 Task: In the  document Victoria ,change text color to 'Dark Purple' Insert the mentioned shape above the text 'Star'. Change color of the shape to  OrangeChange shape height to  1.2
Action: Mouse moved to (363, 134)
Screenshot: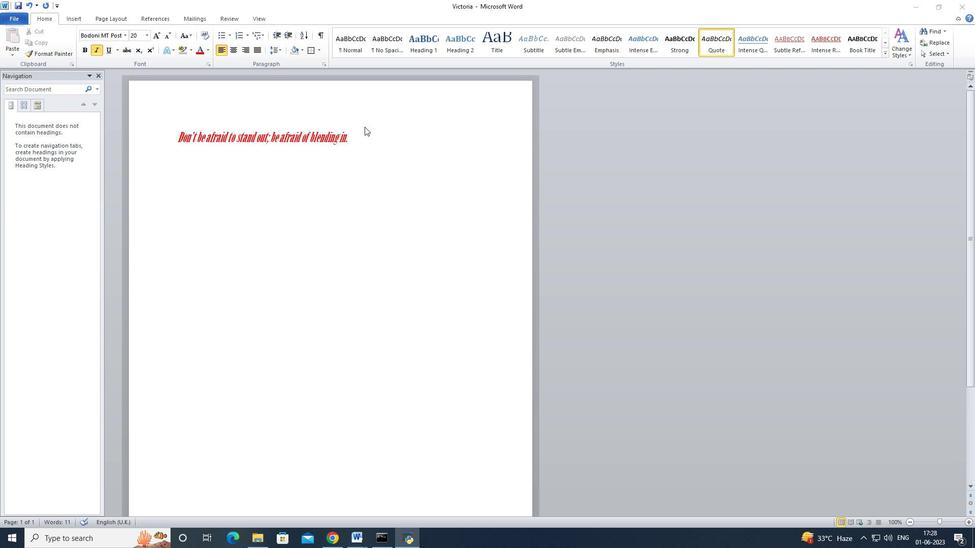 
Action: Mouse pressed left at (363, 134)
Screenshot: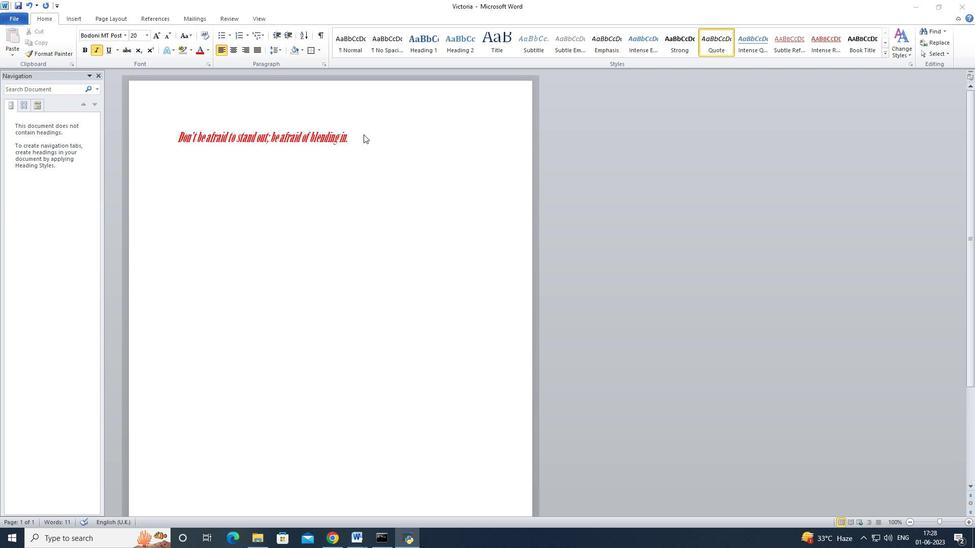 
Action: Mouse moved to (368, 145)
Screenshot: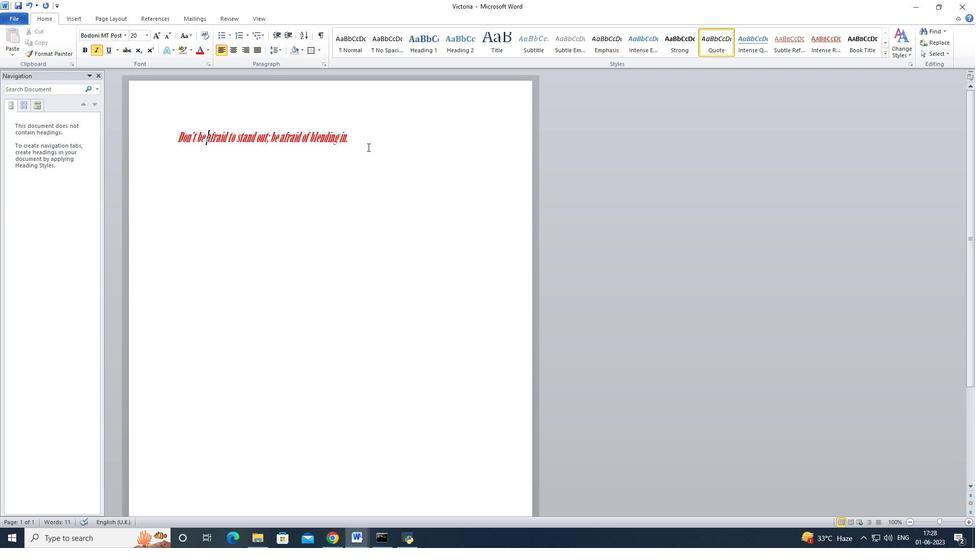 
Action: Mouse pressed left at (368, 145)
Screenshot: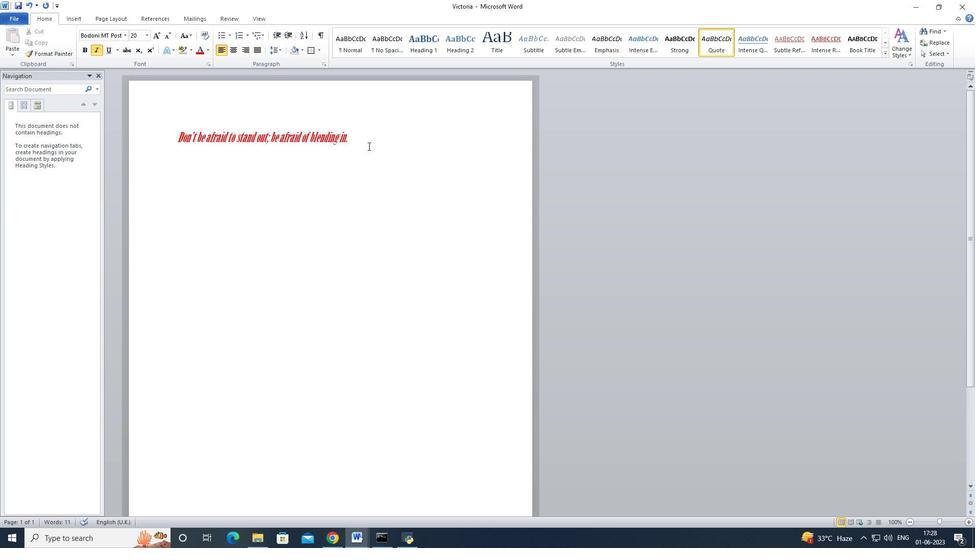 
Action: Mouse moved to (206, 48)
Screenshot: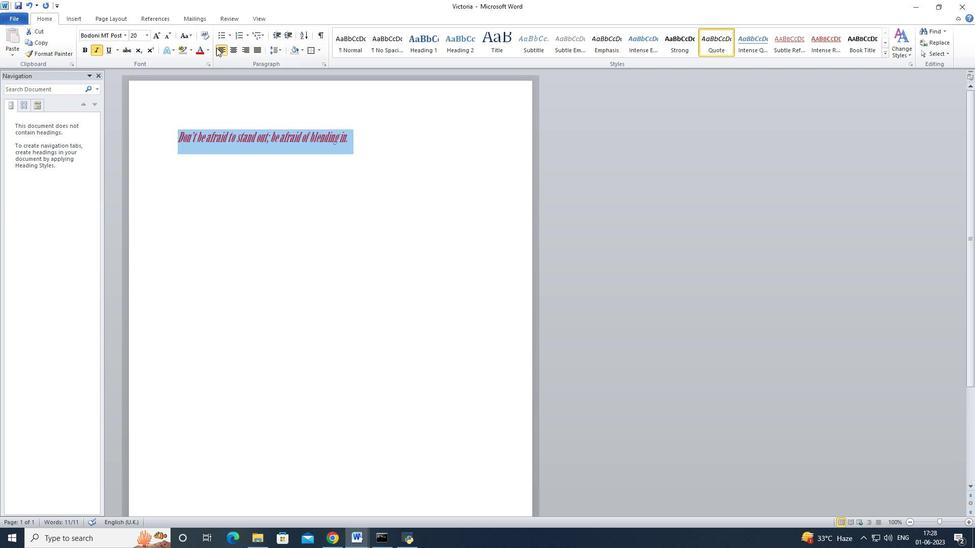 
Action: Mouse pressed left at (206, 48)
Screenshot: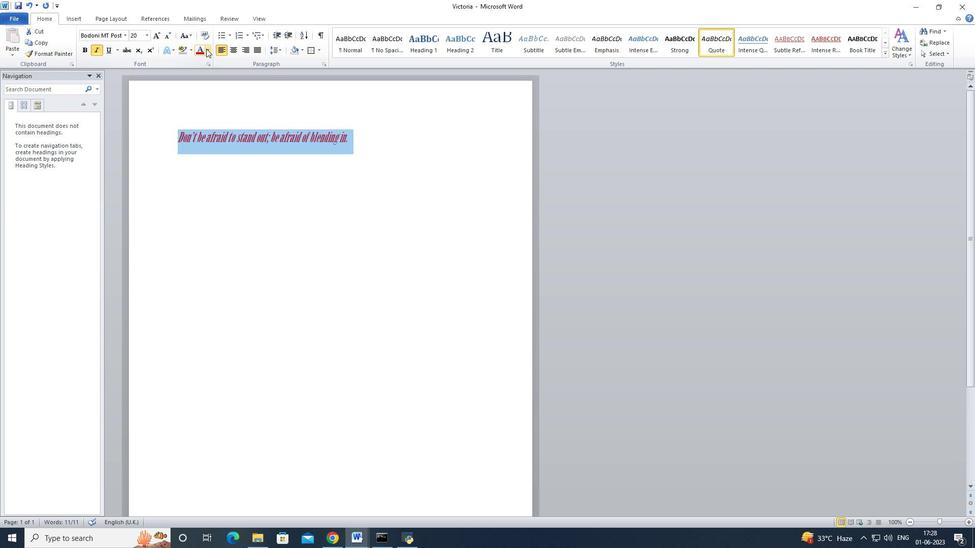
Action: Mouse moved to (260, 119)
Screenshot: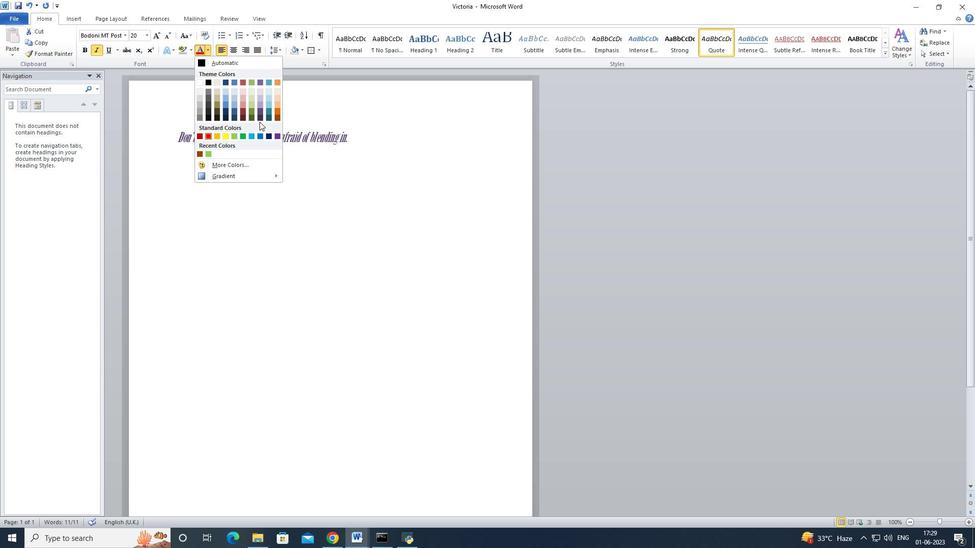
Action: Mouse pressed left at (260, 119)
Screenshot: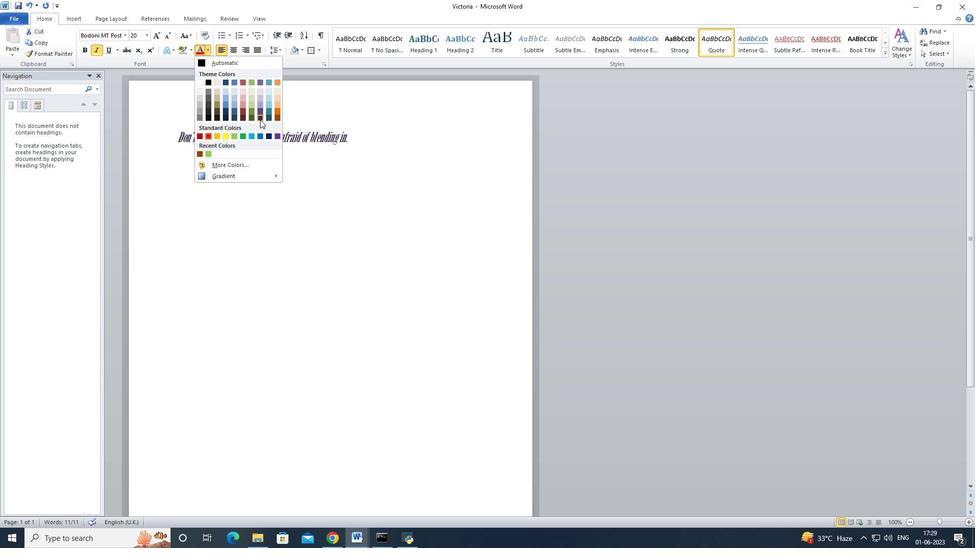 
Action: Mouse moved to (259, 189)
Screenshot: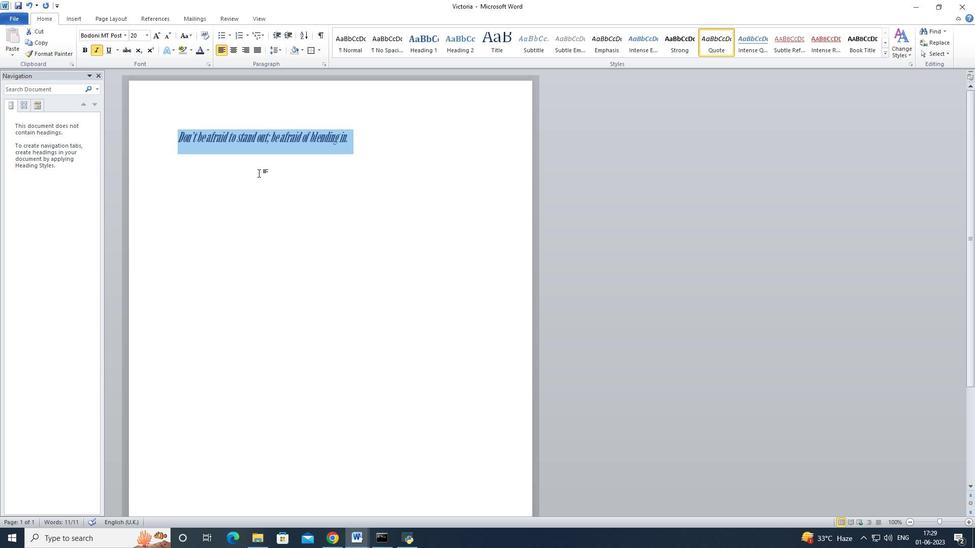 
Action: Mouse pressed left at (259, 189)
Screenshot: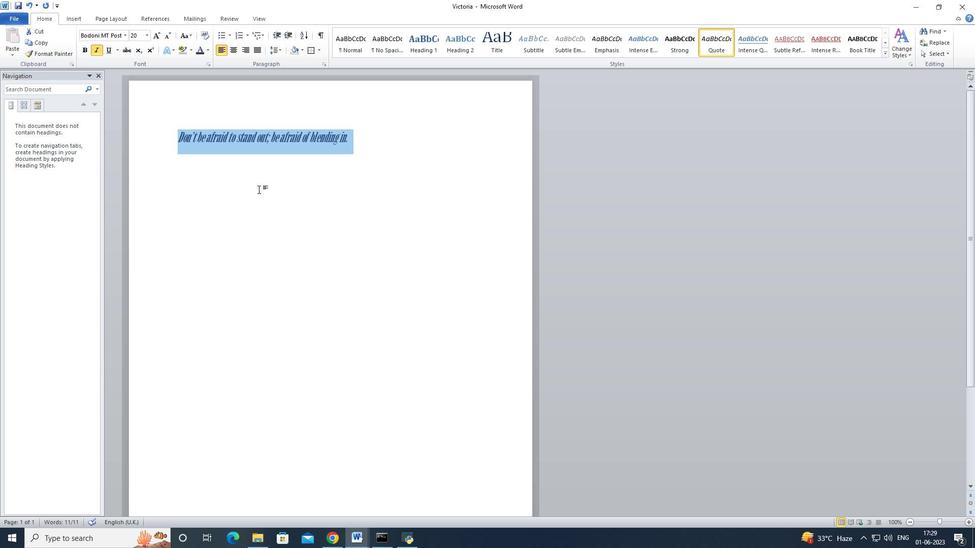
Action: Mouse moved to (354, 139)
Screenshot: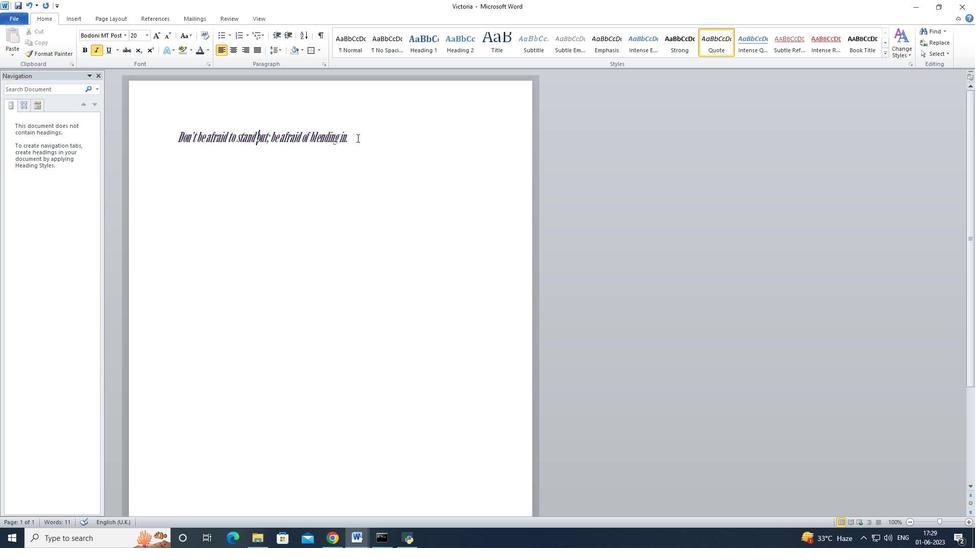 
Action: Mouse pressed left at (354, 139)
Screenshot: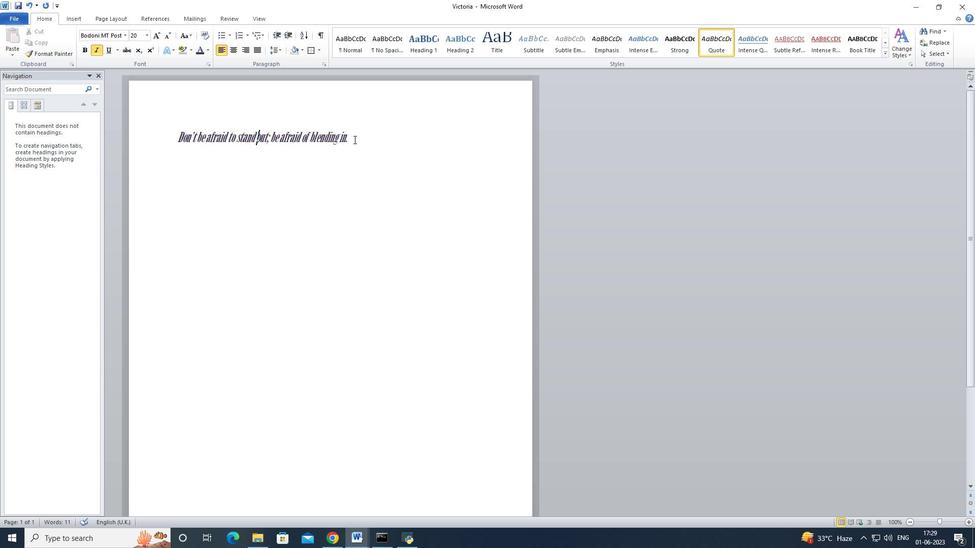 
Action: Mouse moved to (177, 135)
Screenshot: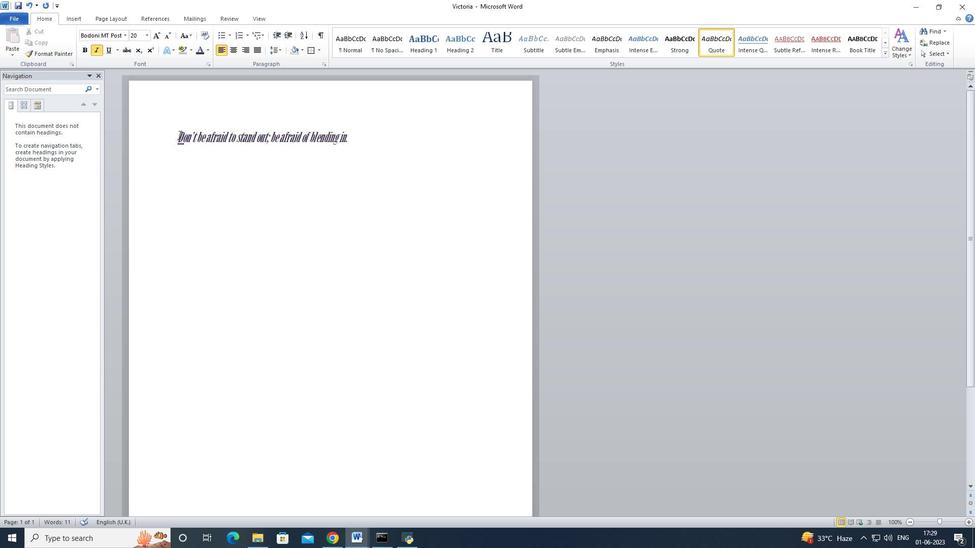 
Action: Mouse pressed left at (177, 135)
Screenshot: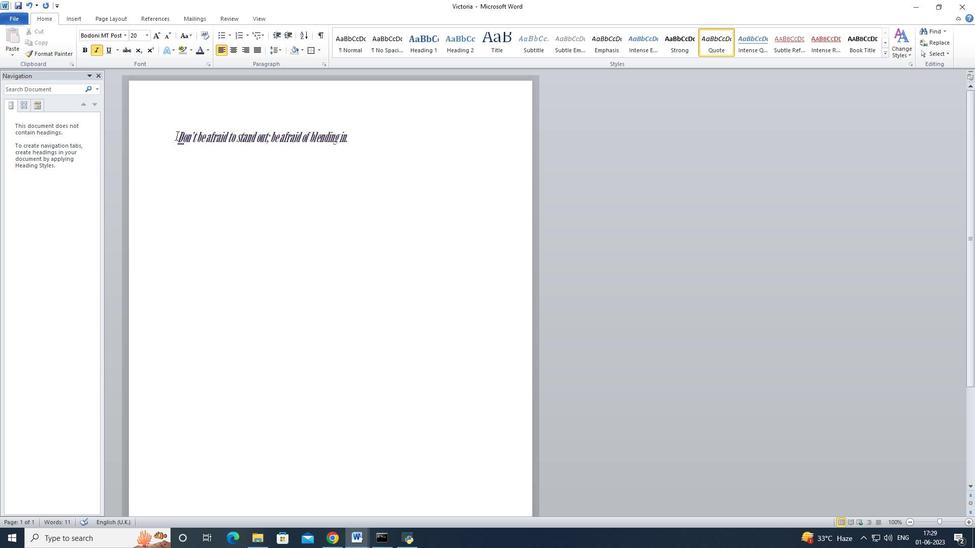 
Action: Mouse moved to (73, 18)
Screenshot: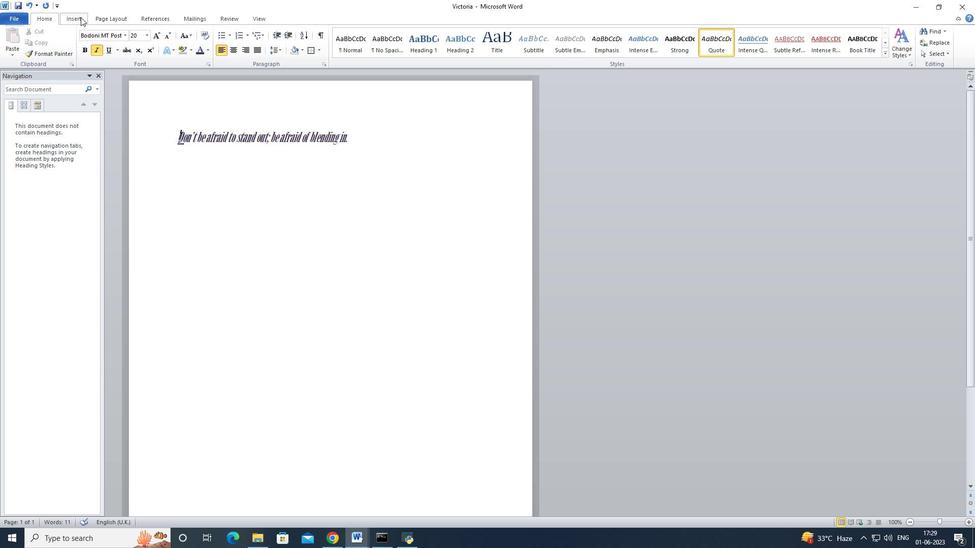 
Action: Mouse pressed left at (73, 18)
Screenshot: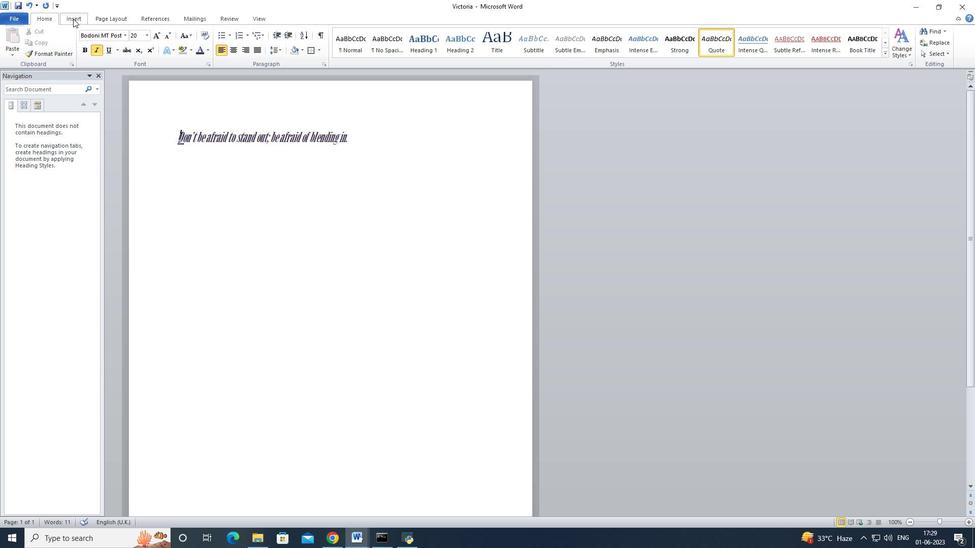 
Action: Mouse moved to (148, 42)
Screenshot: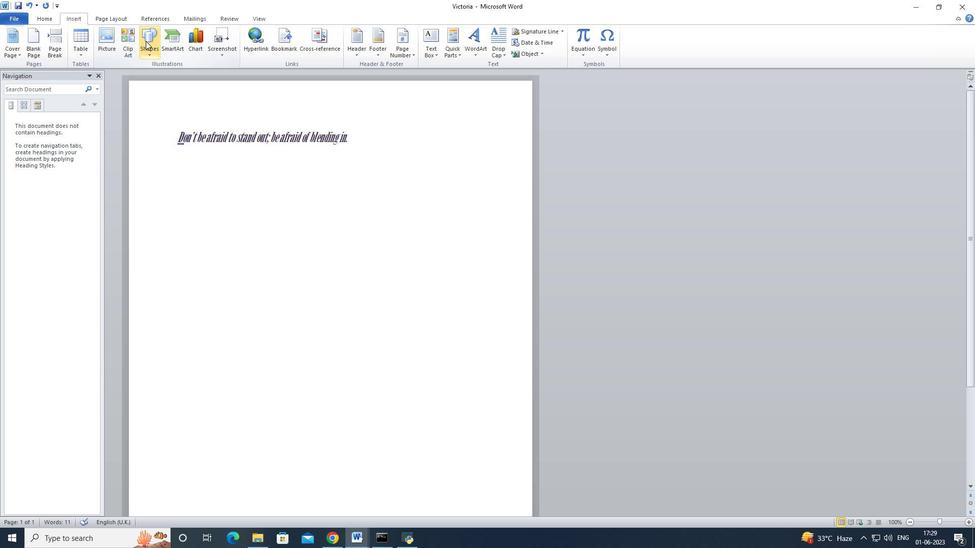 
Action: Mouse pressed left at (148, 42)
Screenshot: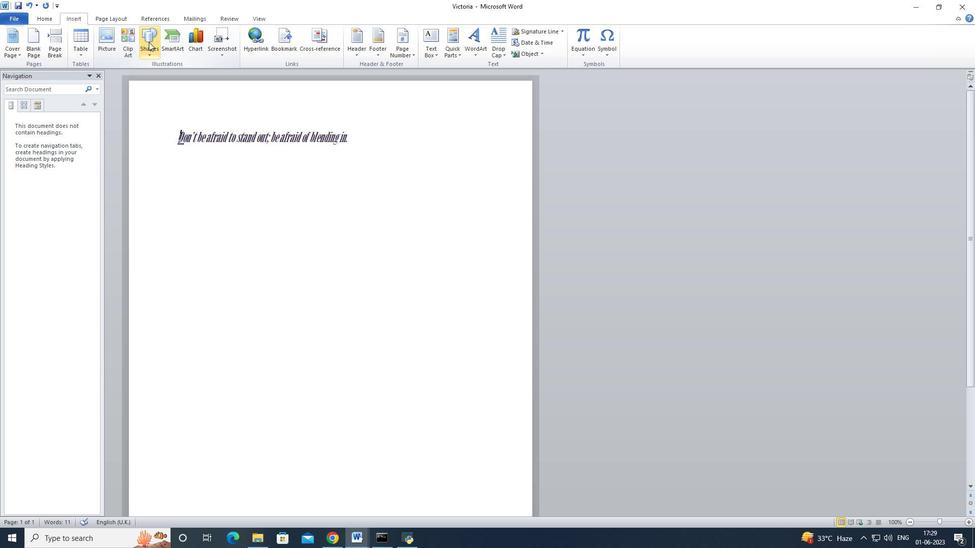 
Action: Mouse moved to (178, 293)
Screenshot: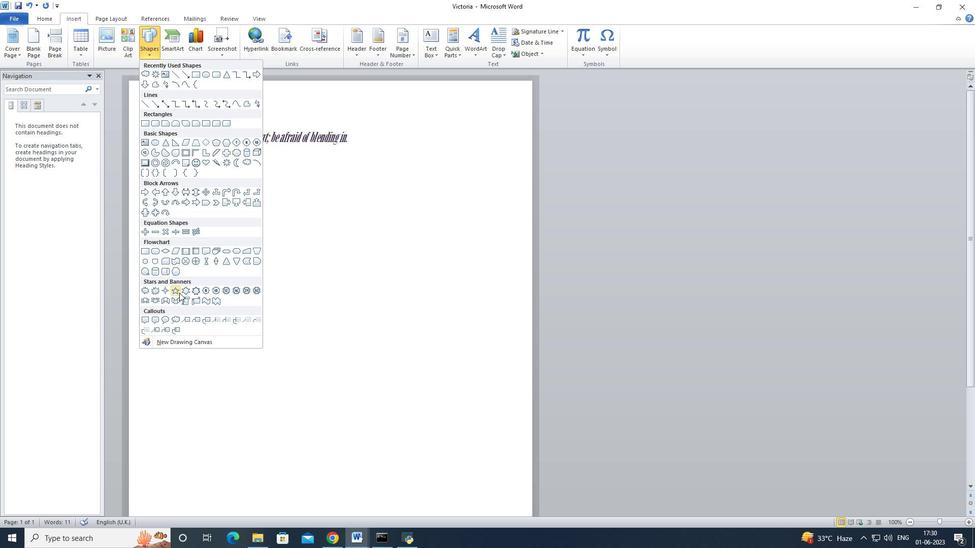 
Action: Mouse pressed left at (178, 293)
Screenshot: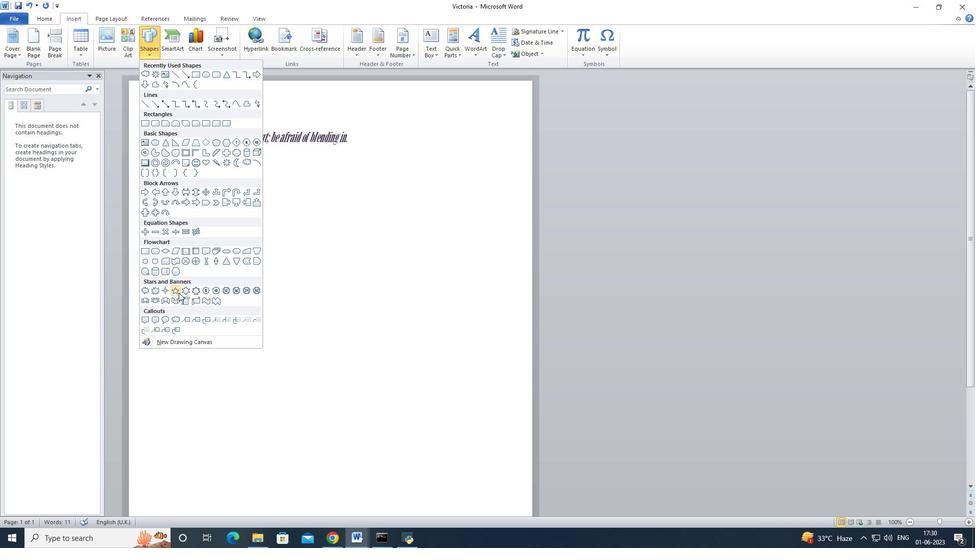 
Action: Mouse moved to (152, 116)
Screenshot: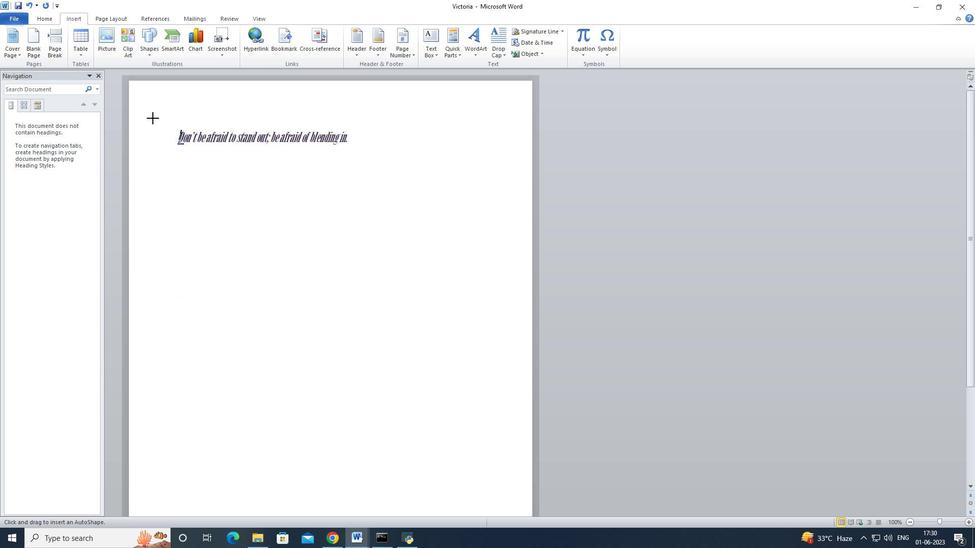 
Action: Mouse pressed left at (152, 116)
Screenshot: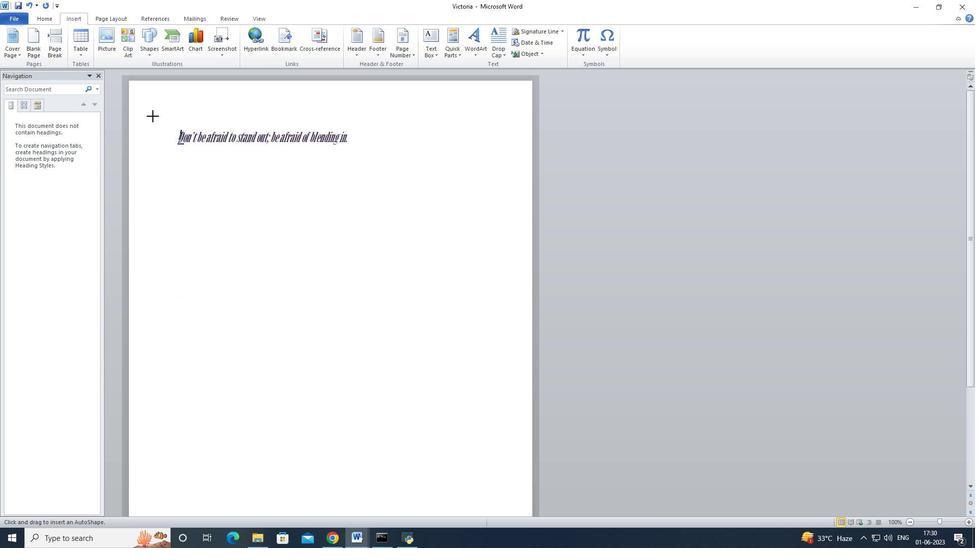 
Action: Mouse moved to (380, 30)
Screenshot: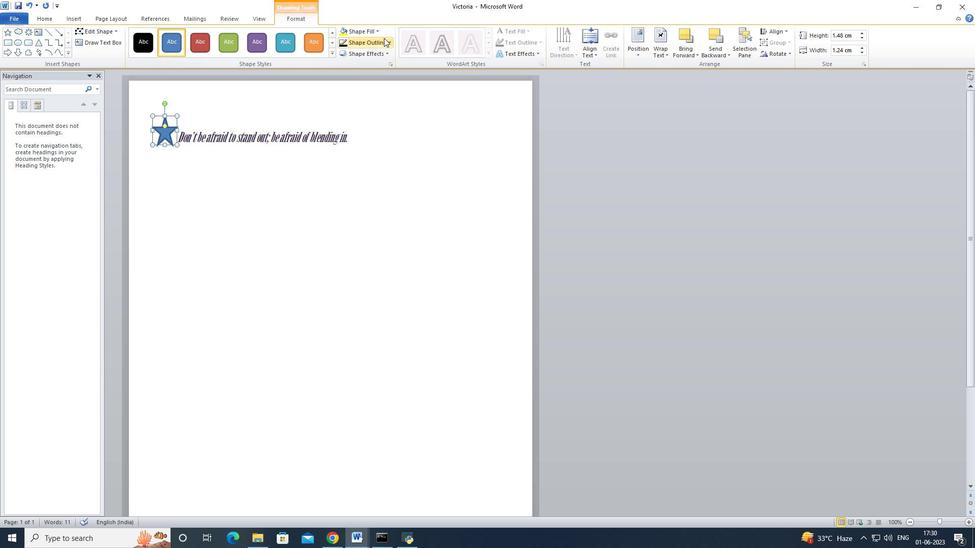 
Action: Mouse pressed left at (380, 30)
Screenshot: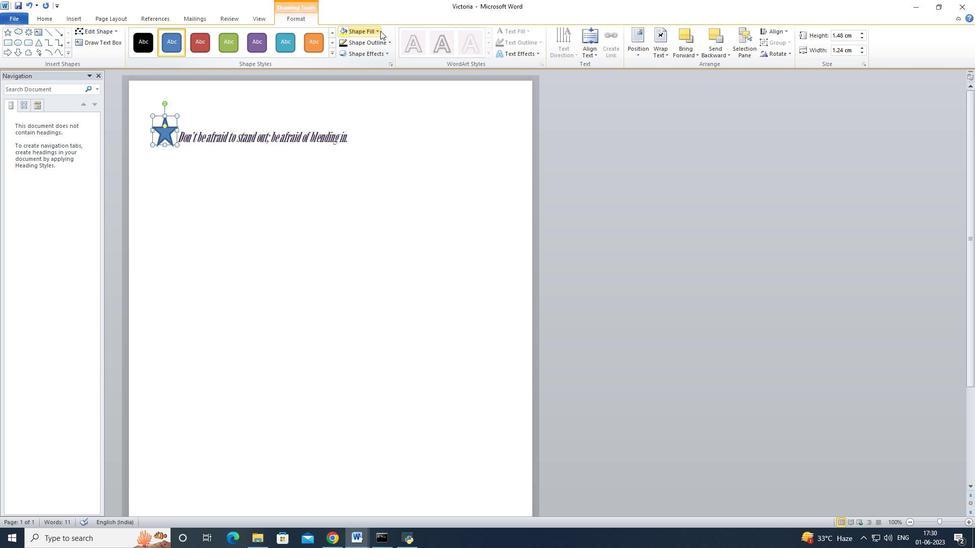 
Action: Mouse moved to (420, 51)
Screenshot: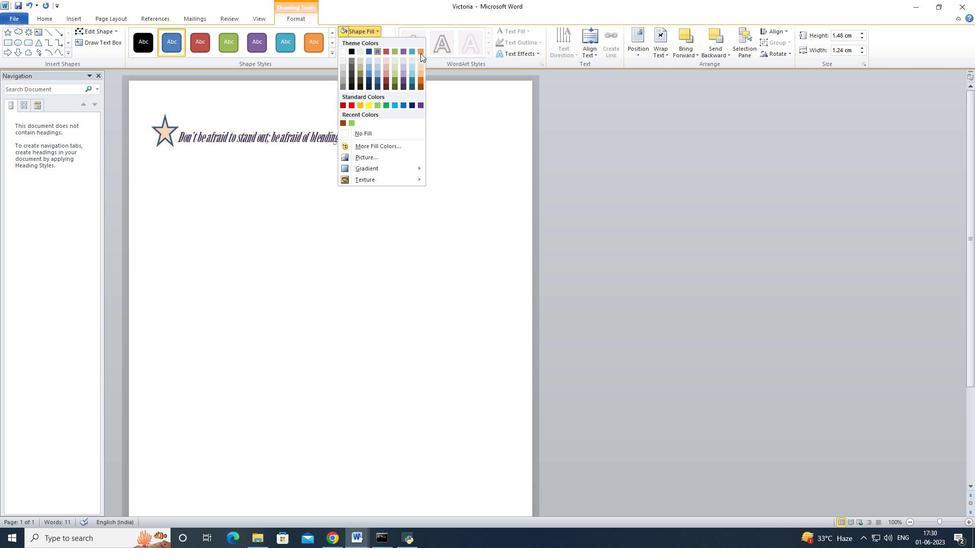 
Action: Mouse pressed left at (420, 51)
Screenshot: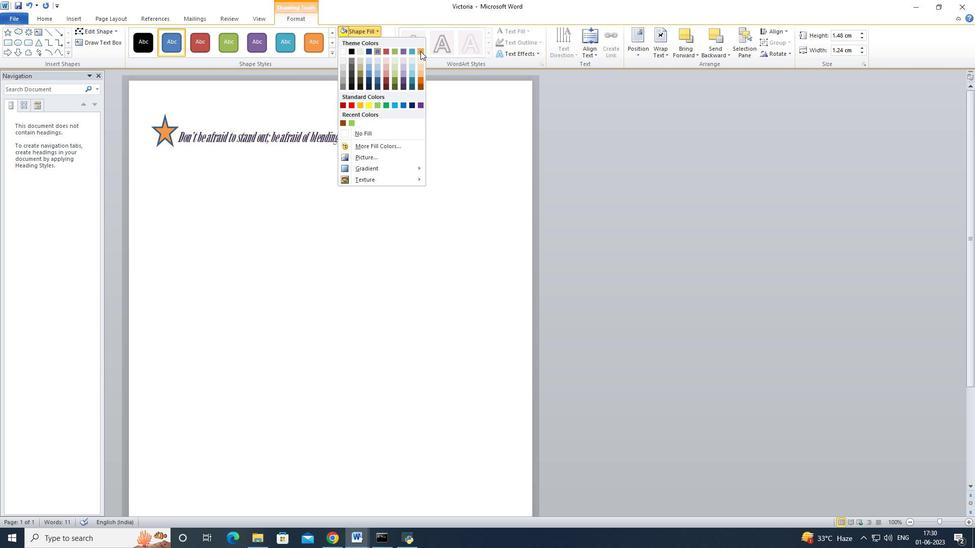
Action: Mouse moved to (851, 36)
Screenshot: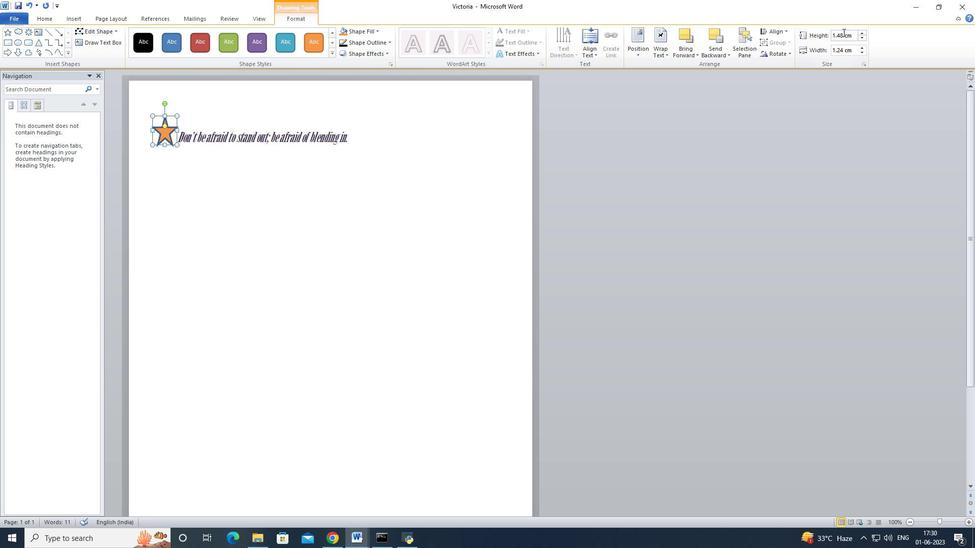 
Action: Mouse pressed left at (851, 36)
Screenshot: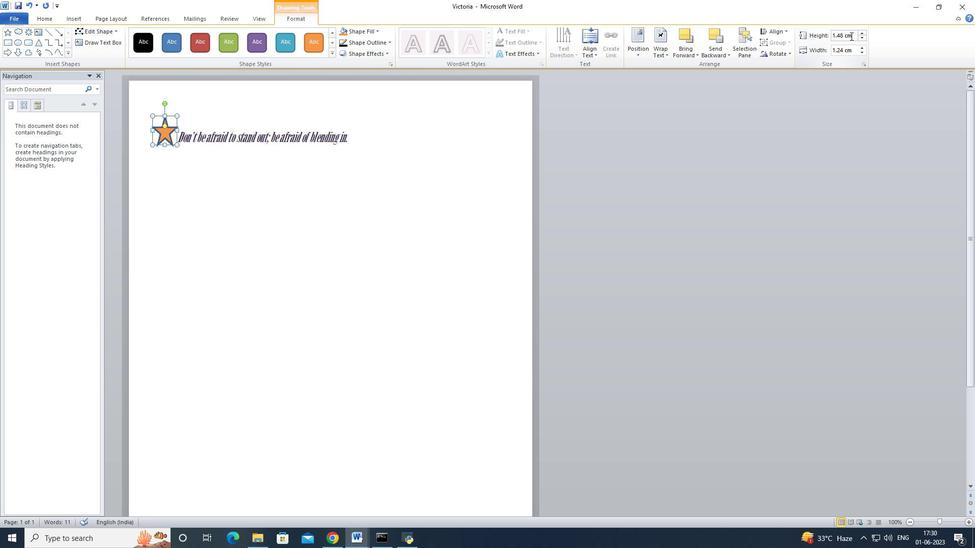 
Action: Mouse moved to (831, 37)
Screenshot: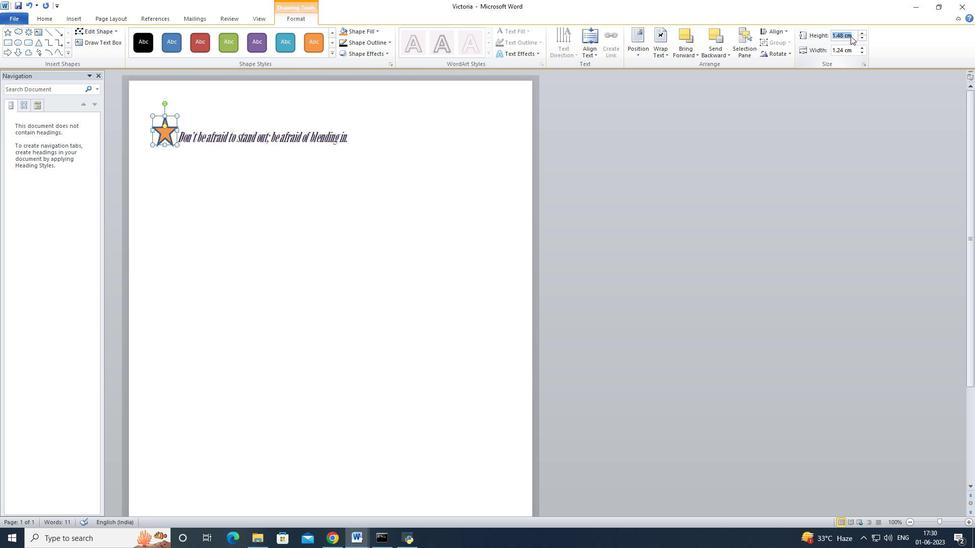 
Action: Mouse pressed left at (831, 37)
Screenshot: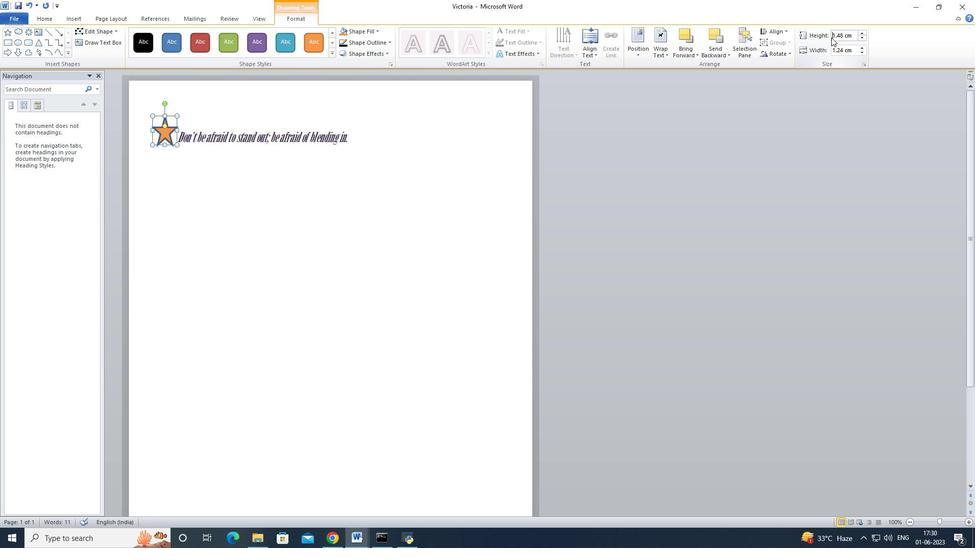 
Action: Mouse moved to (855, 37)
Screenshot: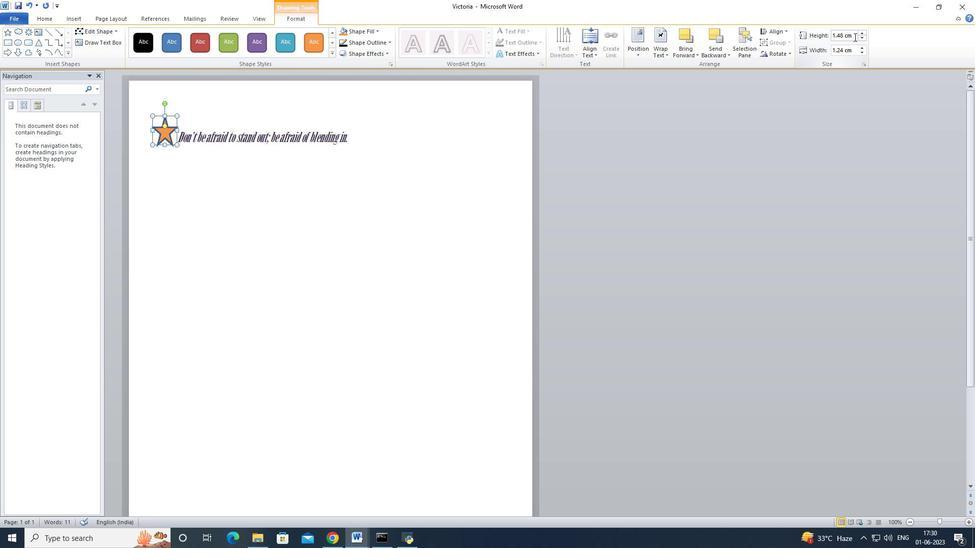 
Action: Mouse pressed left at (855, 37)
Screenshot: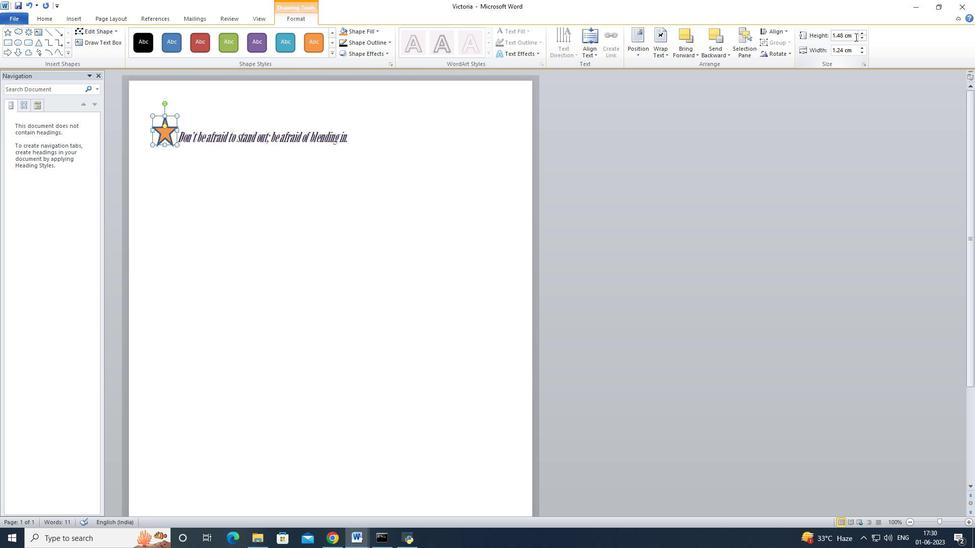 
Action: Mouse moved to (855, 39)
Screenshot: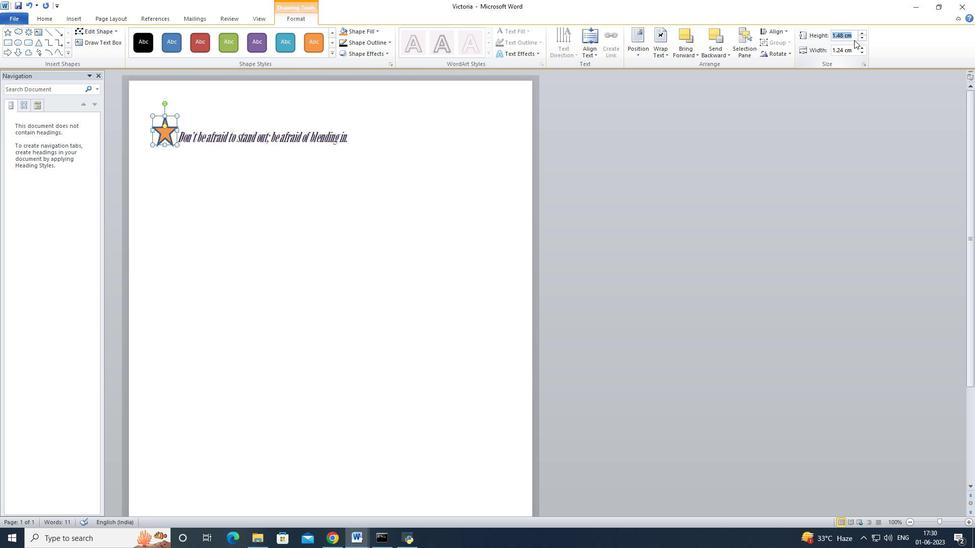 
Action: Key pressed 1.2<Key.enter>
Screenshot: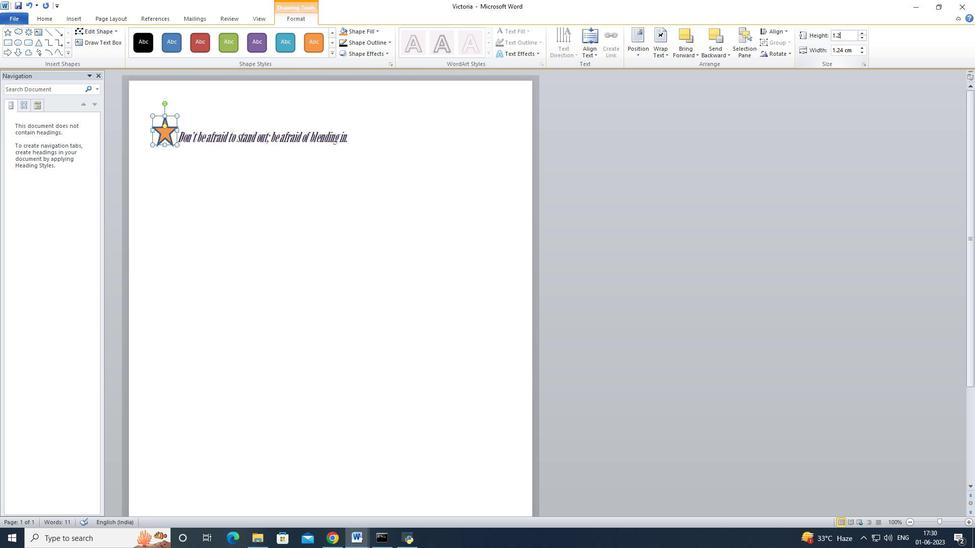 
Action: Mouse moved to (394, 147)
Screenshot: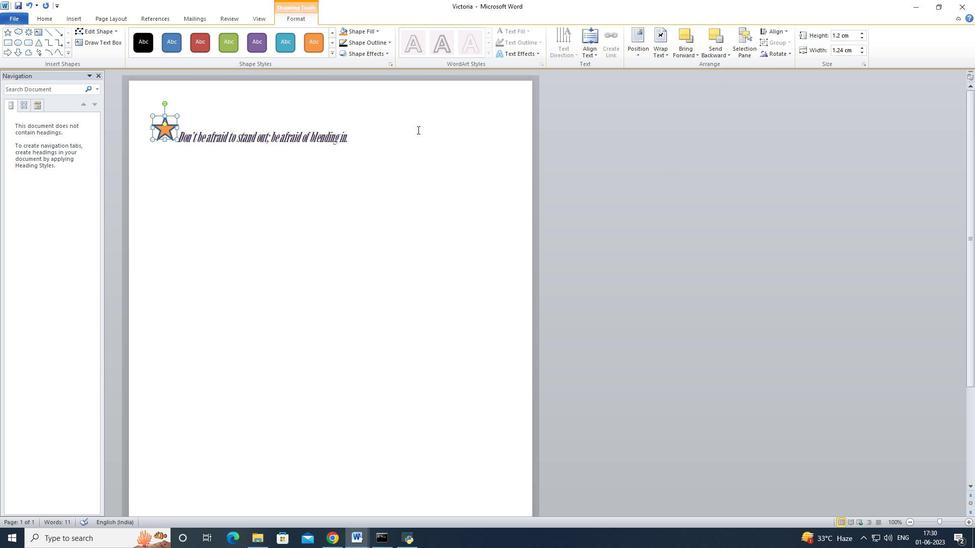 
Action: Mouse pressed left at (394, 147)
Screenshot: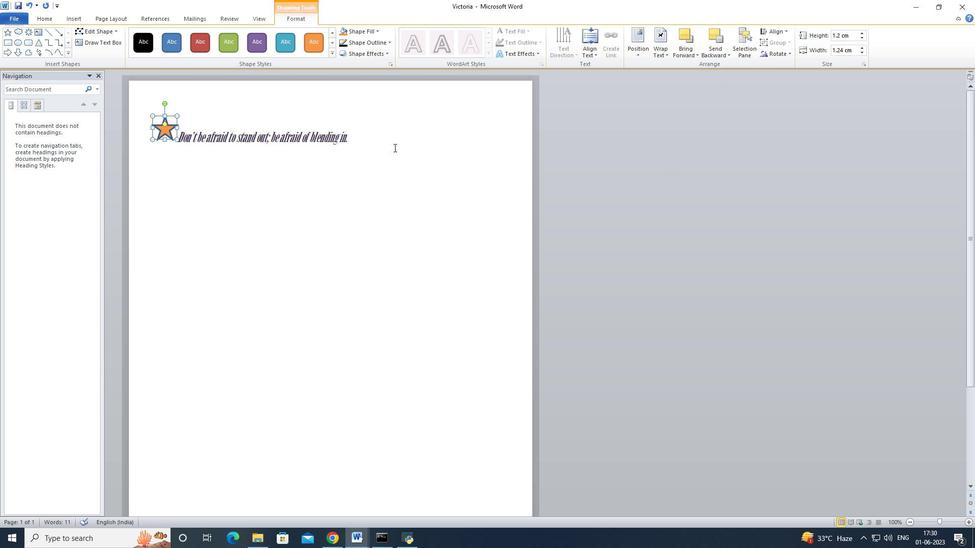 
Action: Mouse moved to (346, 194)
Screenshot: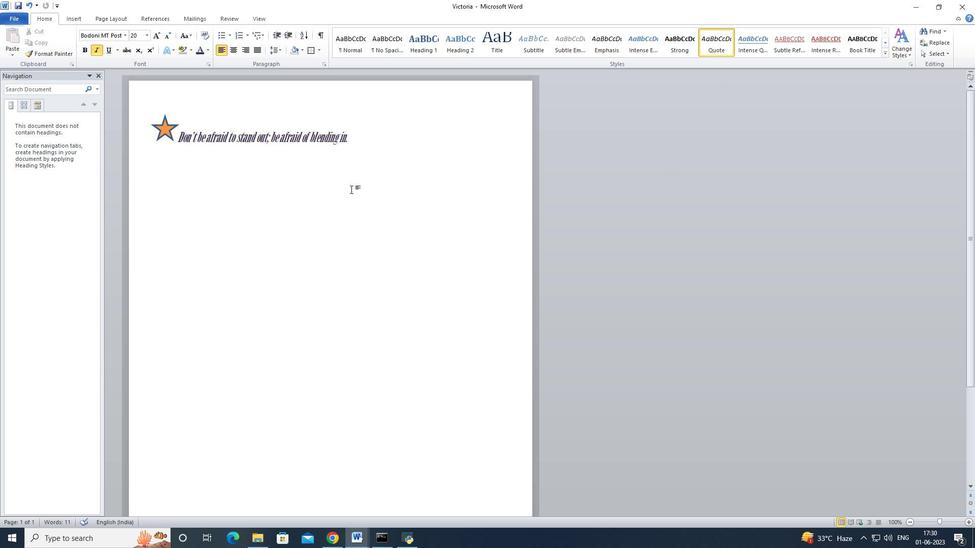 
Action: Mouse pressed left at (346, 194)
Screenshot: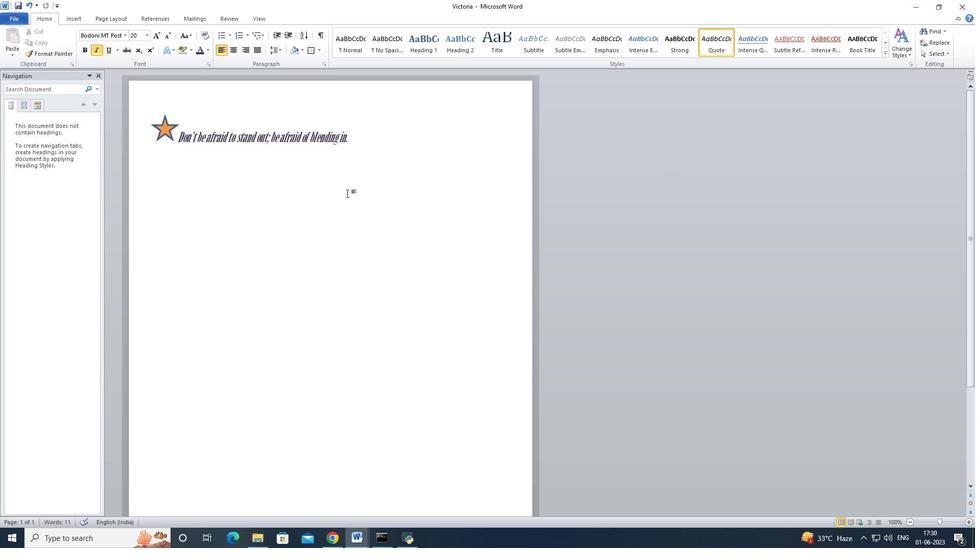 
Action: Mouse moved to (344, 195)
Screenshot: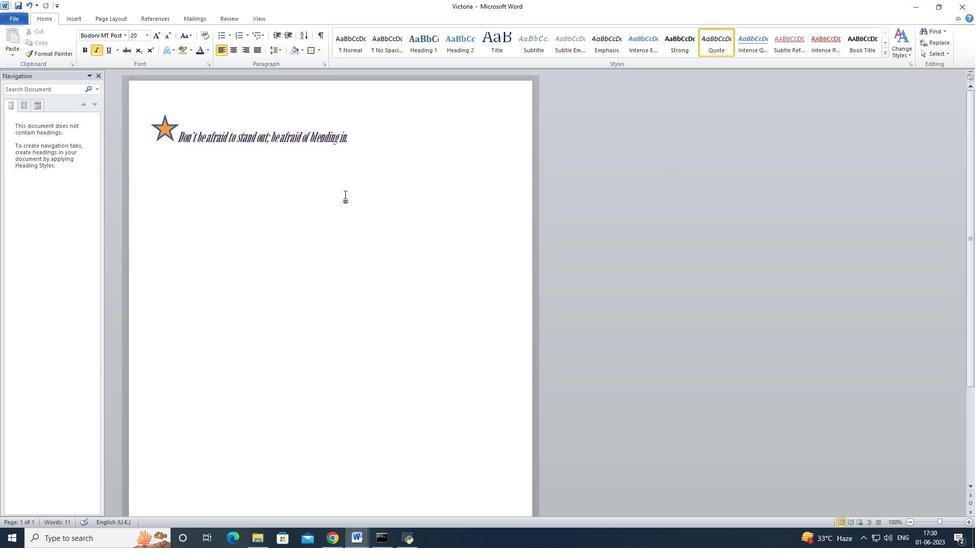 
Action: Key pressed ctrl+S
Screenshot: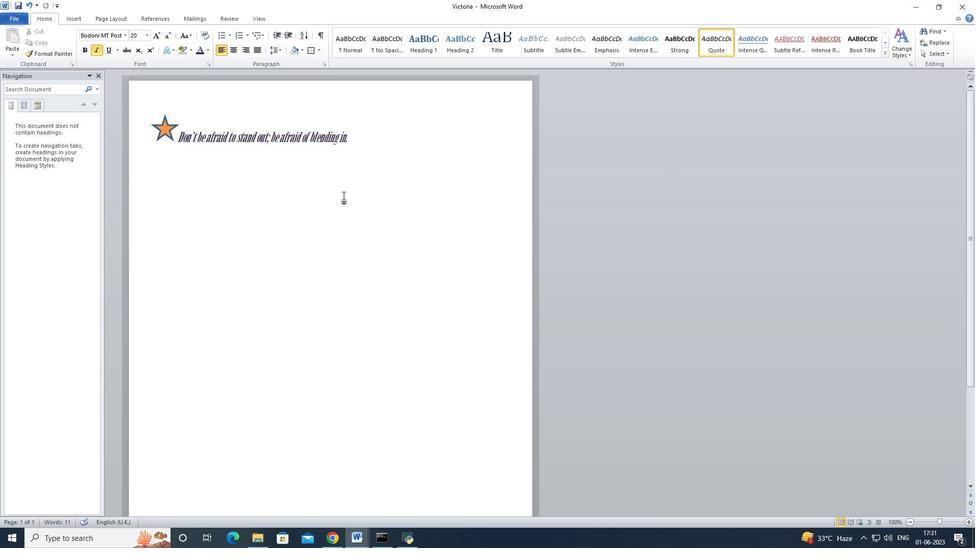 
